 Task: Set the name of the desired display device to "Primarydisplay".
Action: Mouse moved to (104, 7)
Screenshot: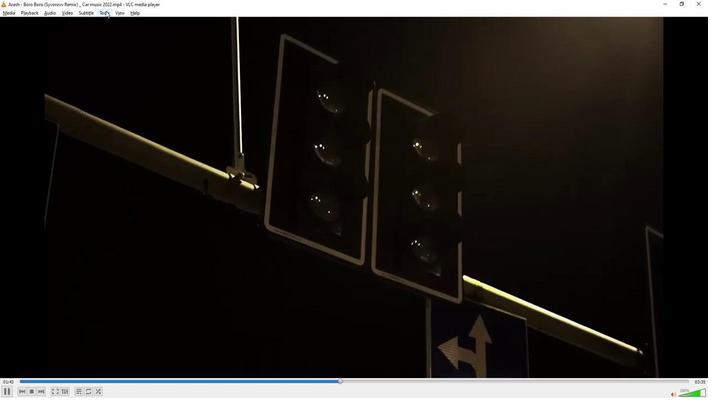 
Action: Mouse pressed left at (104, 7)
Screenshot: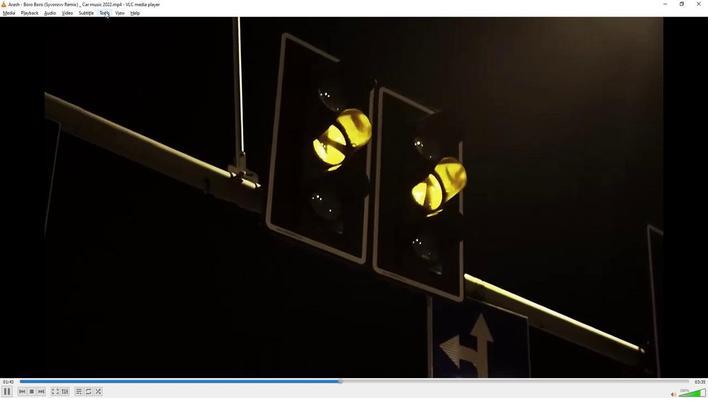 
Action: Mouse moved to (114, 97)
Screenshot: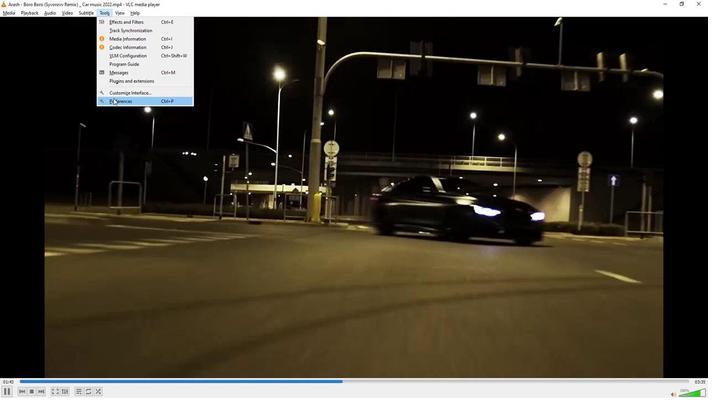 
Action: Mouse pressed left at (114, 97)
Screenshot: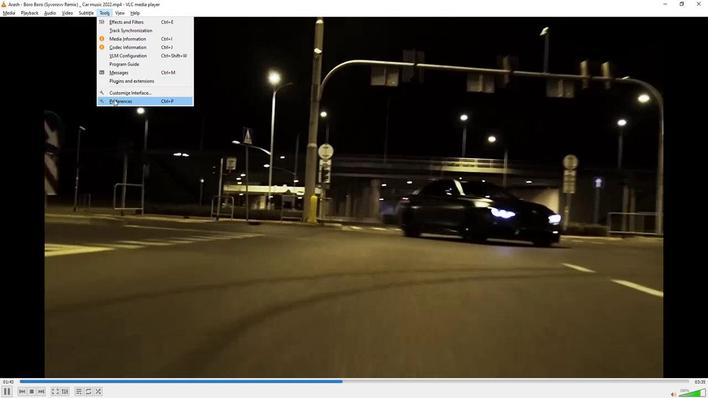 
Action: Mouse moved to (160, 316)
Screenshot: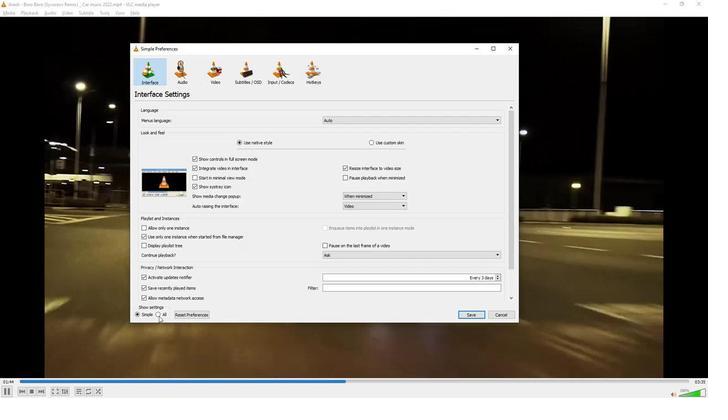 
Action: Mouse pressed left at (160, 316)
Screenshot: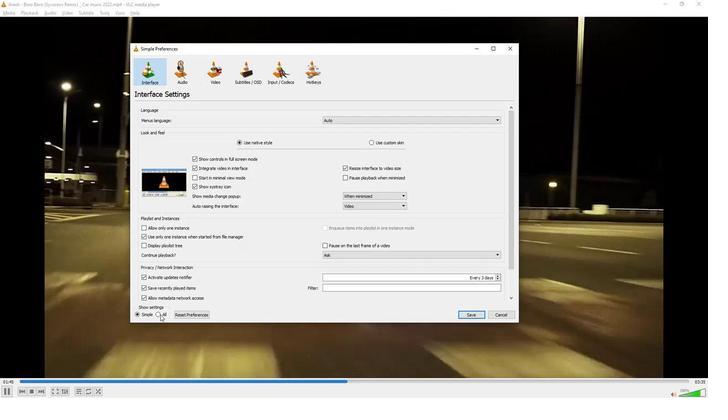 
Action: Mouse moved to (162, 278)
Screenshot: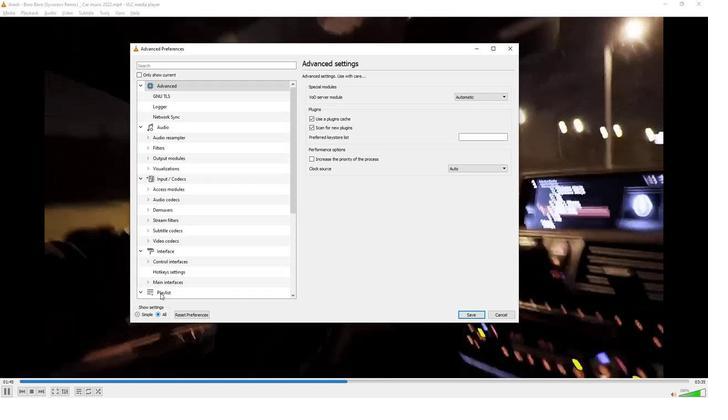 
Action: Mouse scrolled (162, 277) with delta (0, 0)
Screenshot: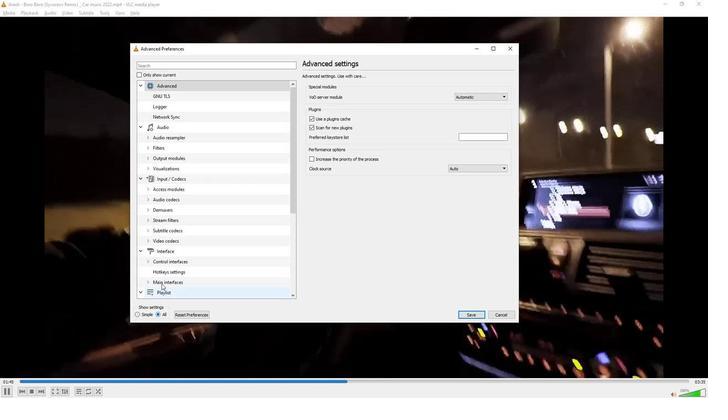 
Action: Mouse scrolled (162, 277) with delta (0, 0)
Screenshot: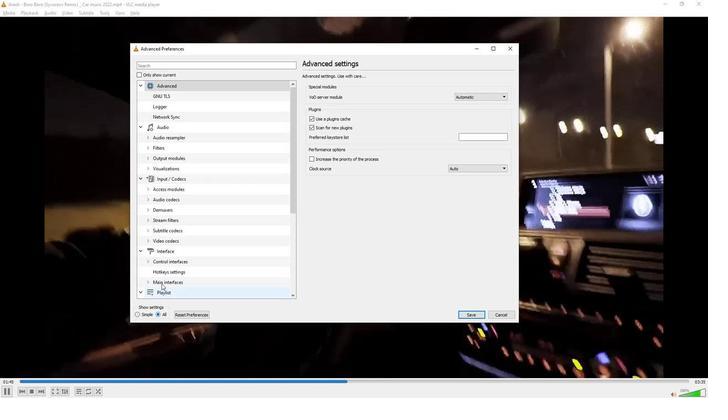 
Action: Mouse scrolled (162, 277) with delta (0, 0)
Screenshot: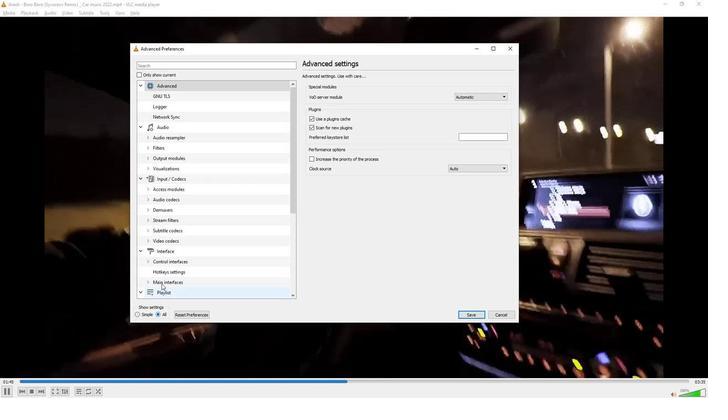 
Action: Mouse scrolled (162, 277) with delta (0, 0)
Screenshot: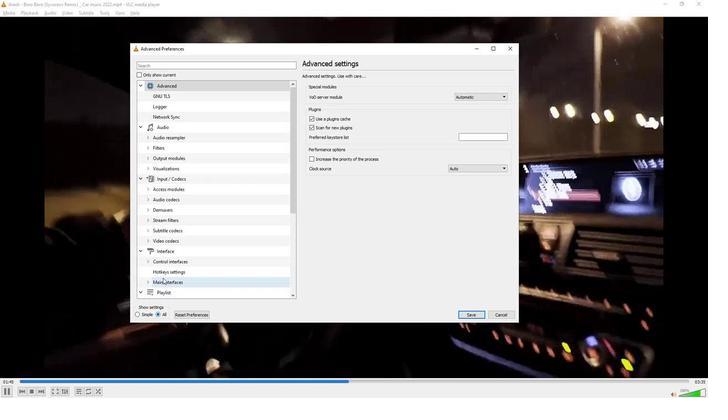 
Action: Mouse scrolled (162, 279) with delta (0, 0)
Screenshot: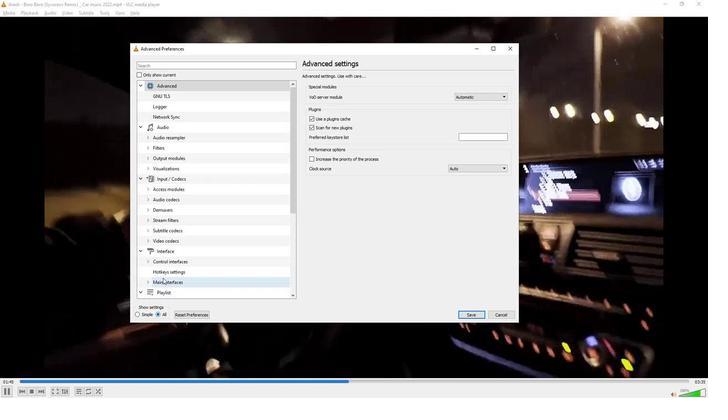 
Action: Mouse scrolled (162, 277) with delta (0, 0)
Screenshot: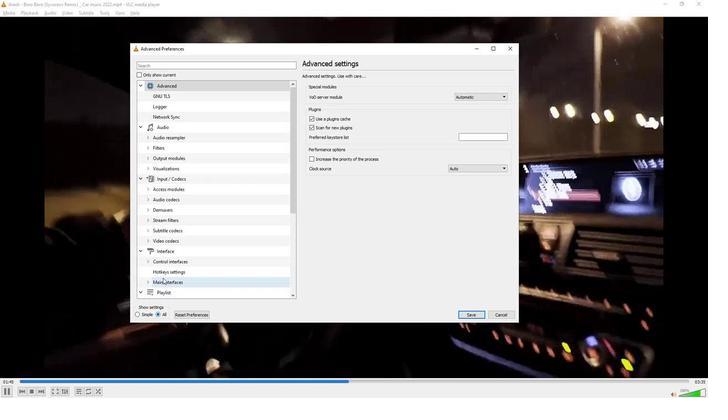 
Action: Mouse moved to (162, 277)
Screenshot: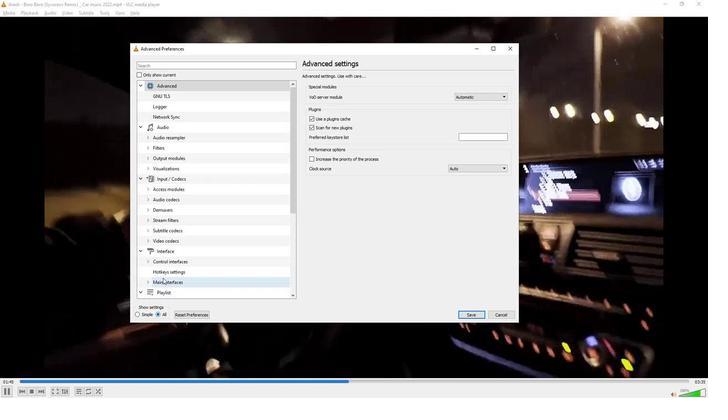 
Action: Mouse scrolled (162, 277) with delta (0, 0)
Screenshot: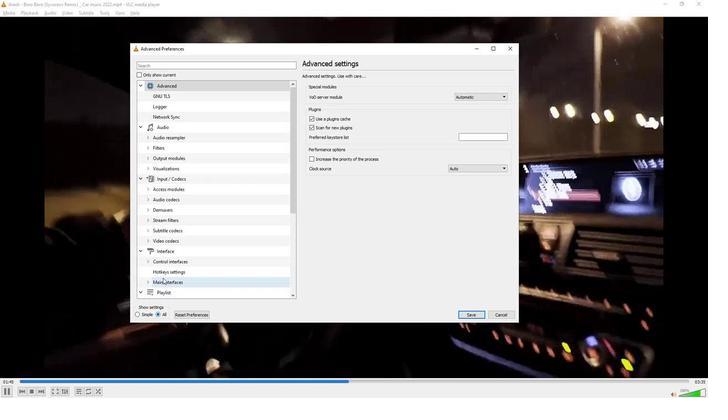 
Action: Mouse moved to (162, 276)
Screenshot: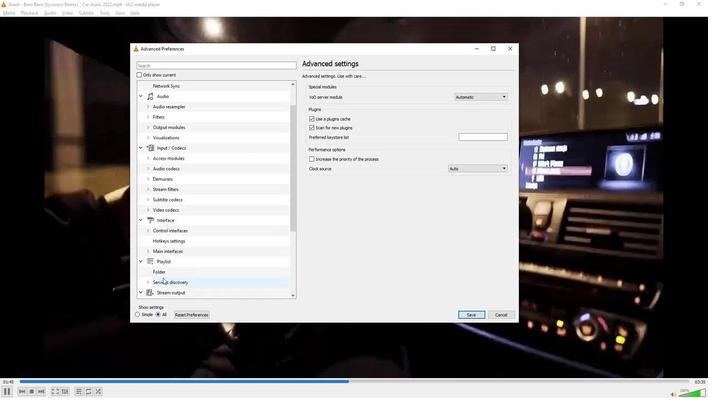 
Action: Mouse scrolled (162, 276) with delta (0, 0)
Screenshot: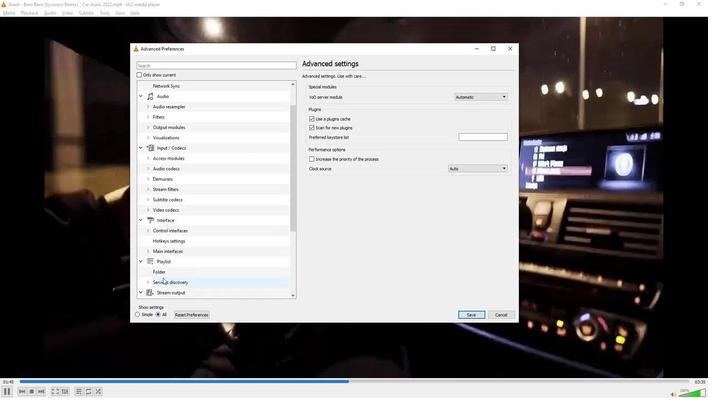 
Action: Mouse moved to (147, 273)
Screenshot: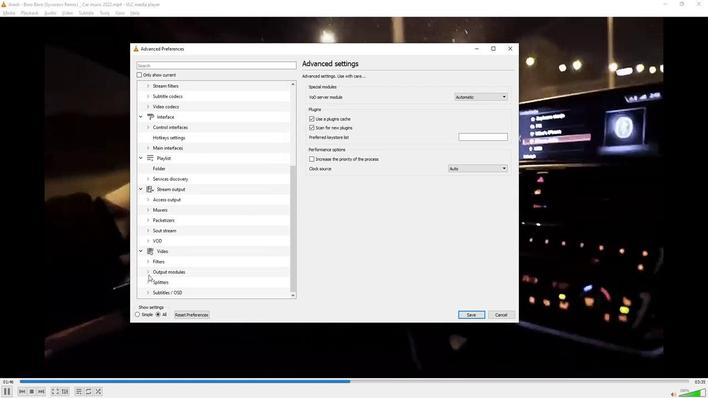 
Action: Mouse pressed left at (147, 273)
Screenshot: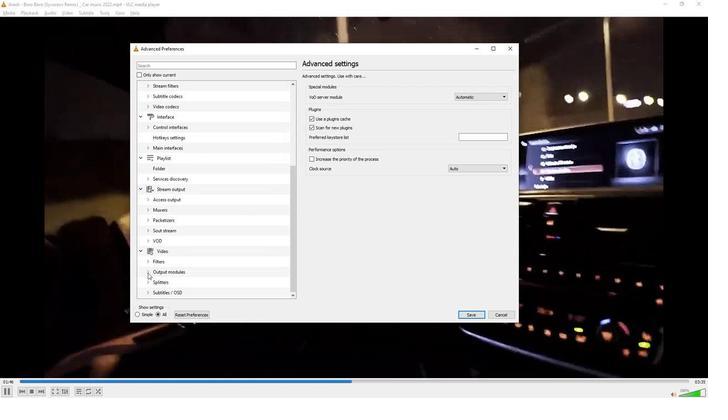 
Action: Mouse moved to (174, 259)
Screenshot: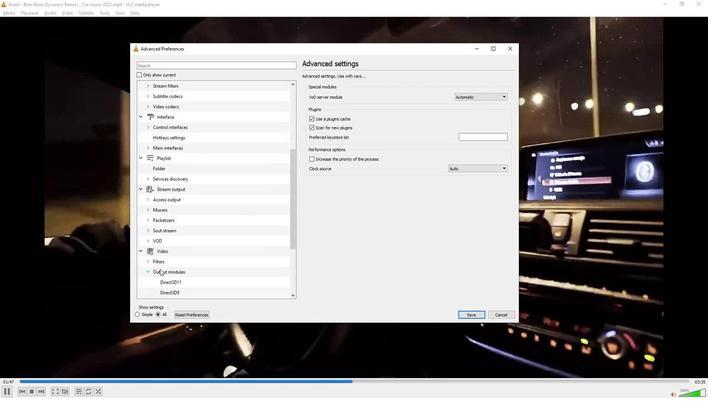 
Action: Mouse scrolled (174, 259) with delta (0, 0)
Screenshot: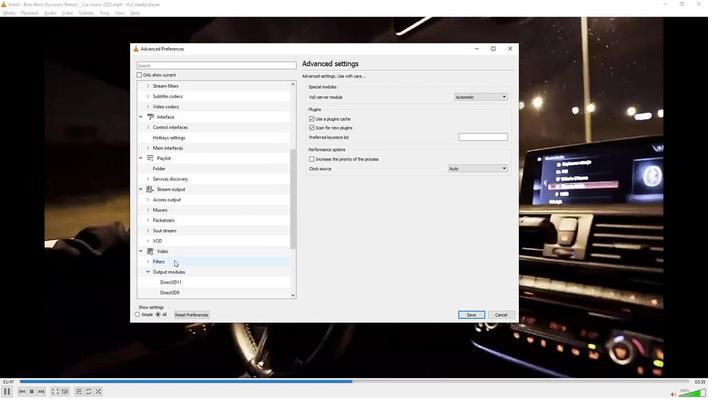 
Action: Mouse moved to (174, 259)
Screenshot: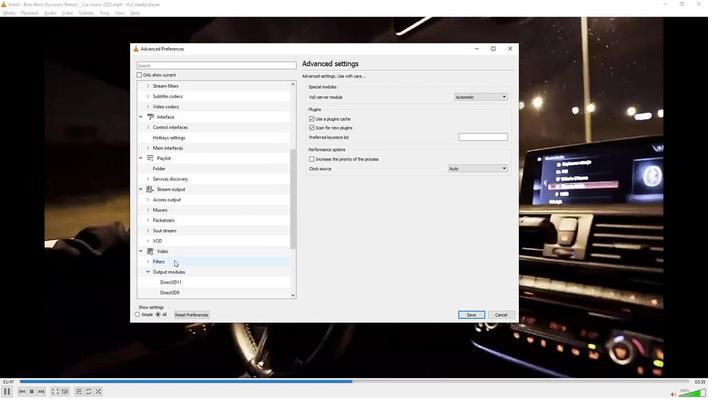 
Action: Mouse scrolled (174, 259) with delta (0, 0)
Screenshot: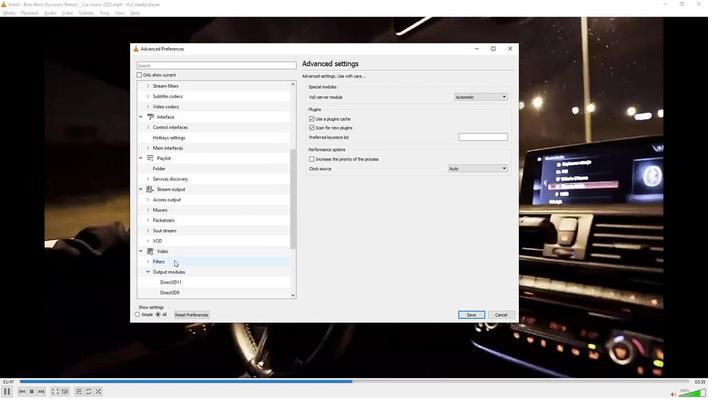 
Action: Mouse scrolled (174, 259) with delta (0, 0)
Screenshot: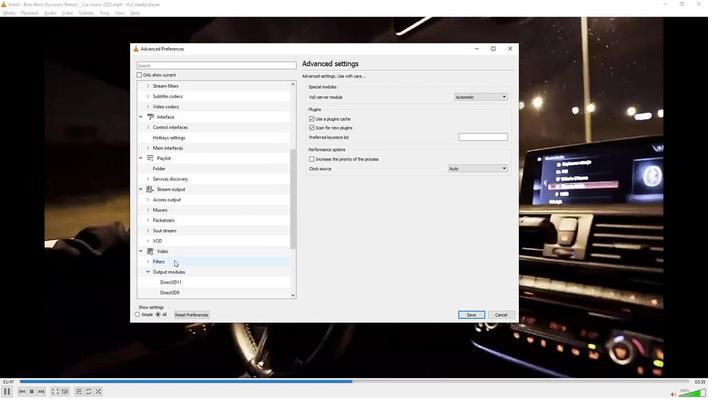 
Action: Mouse scrolled (174, 259) with delta (0, 0)
Screenshot: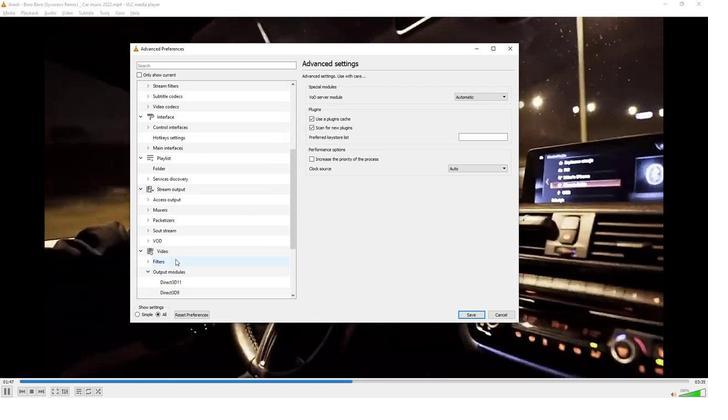 
Action: Mouse scrolled (174, 259) with delta (0, 0)
Screenshot: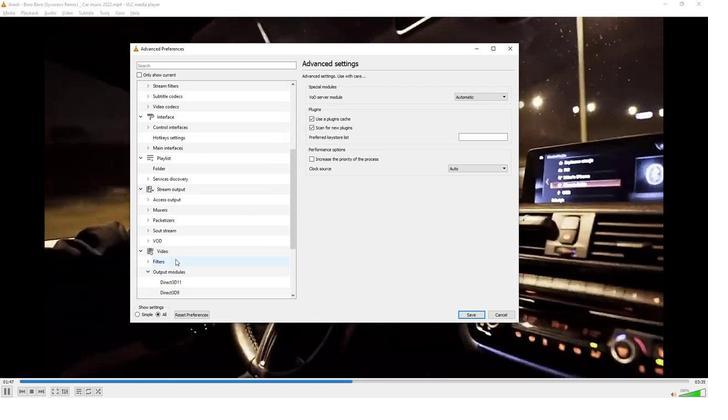 
Action: Mouse moved to (174, 260)
Screenshot: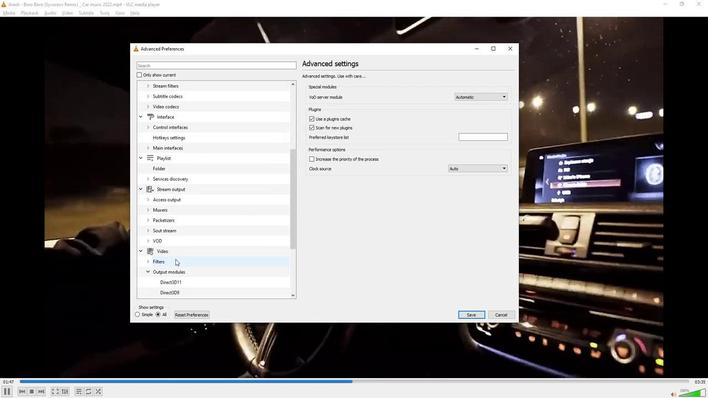 
Action: Mouse scrolled (174, 259) with delta (0, 0)
Screenshot: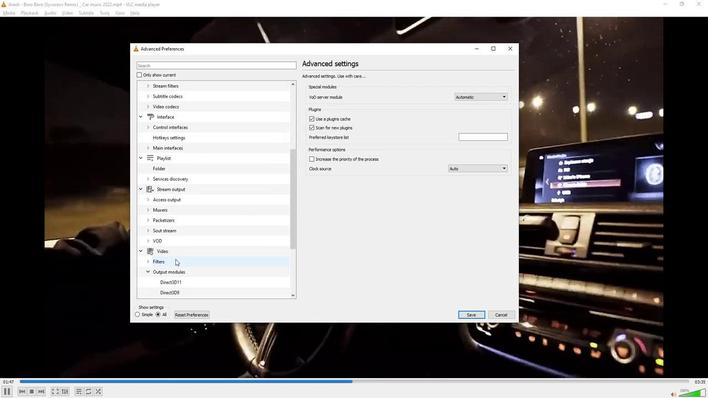 
Action: Mouse moved to (180, 207)
Screenshot: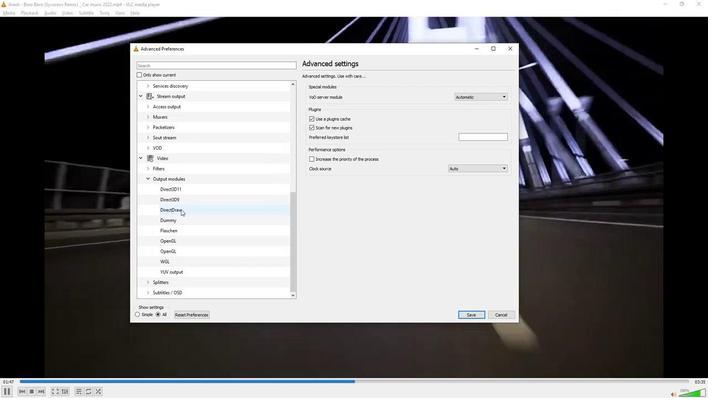 
Action: Mouse pressed left at (180, 207)
Screenshot: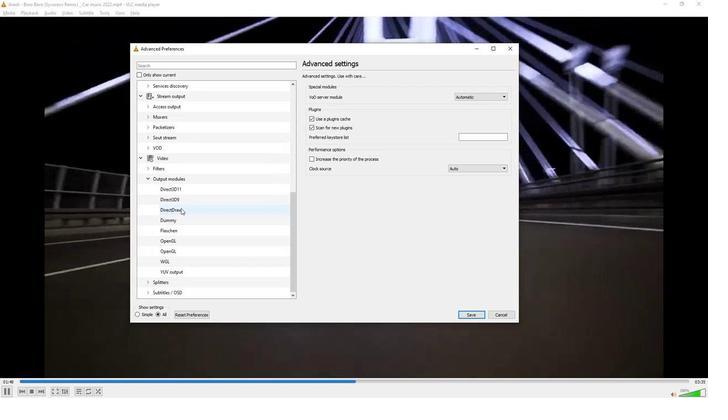 
Action: Mouse moved to (483, 120)
Screenshot: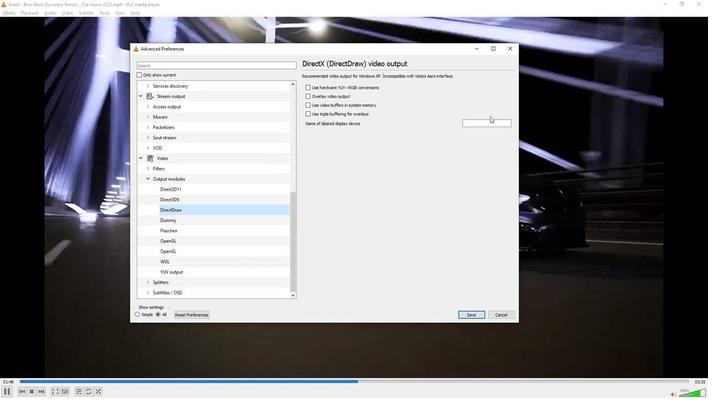 
Action: Mouse pressed left at (483, 120)
Screenshot: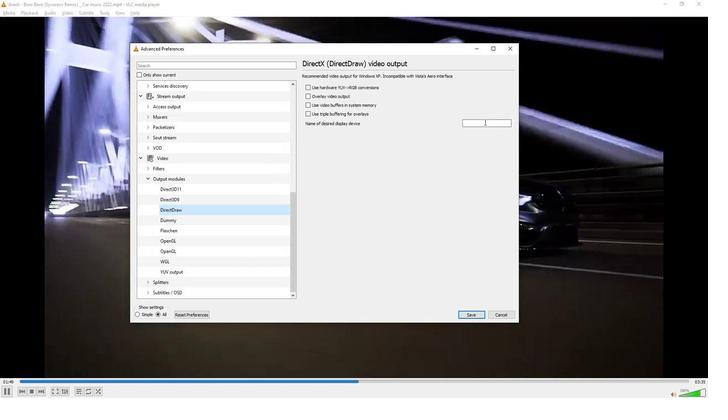 
Action: Key pressed <Key.shift>Primarydisplay
Screenshot: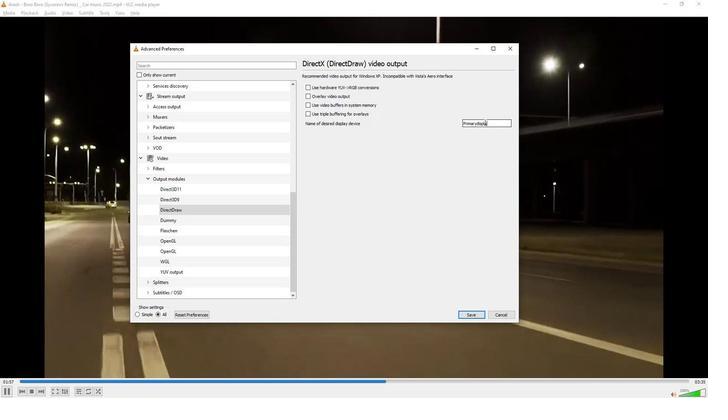 
Action: Mouse moved to (487, 149)
Screenshot: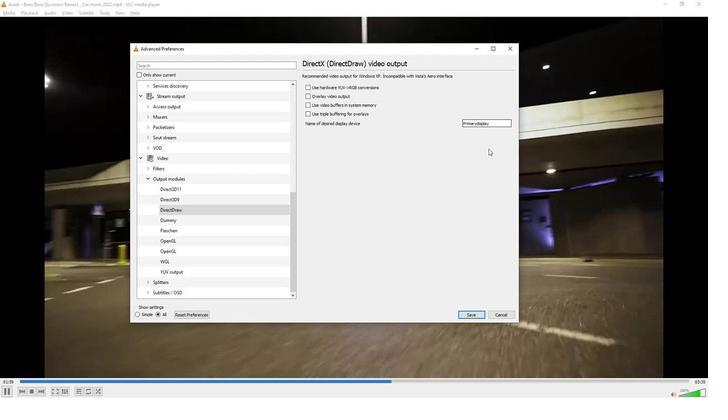 
